 Task: Filter the products by "Recently viewed products"
Action: Mouse scrolled (430, 239) with delta (0, 0)
Screenshot: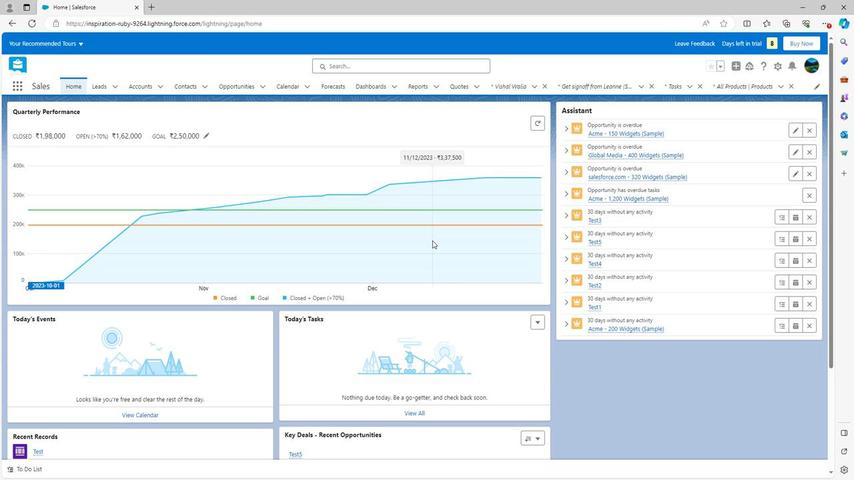 
Action: Mouse scrolled (430, 239) with delta (0, 0)
Screenshot: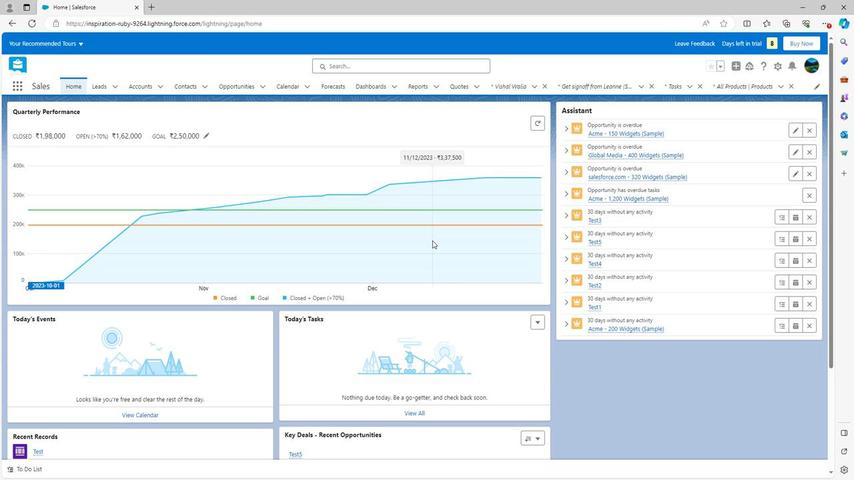 
Action: Mouse scrolled (430, 239) with delta (0, 0)
Screenshot: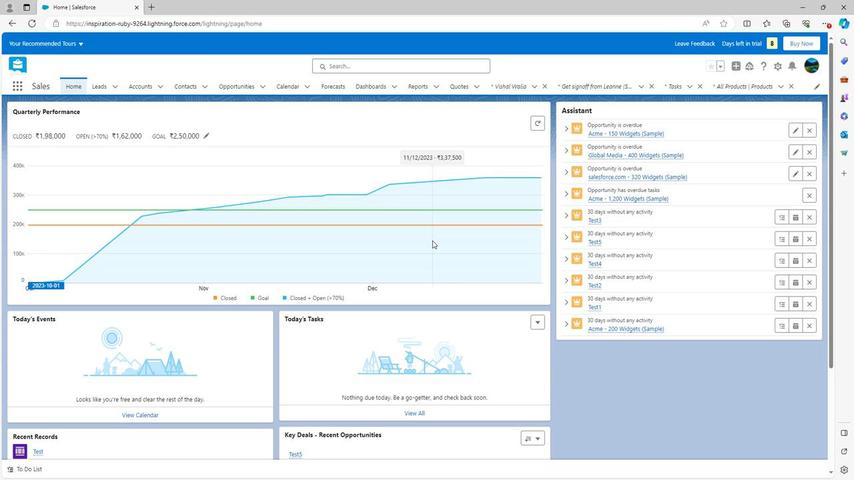 
Action: Mouse scrolled (430, 239) with delta (0, 0)
Screenshot: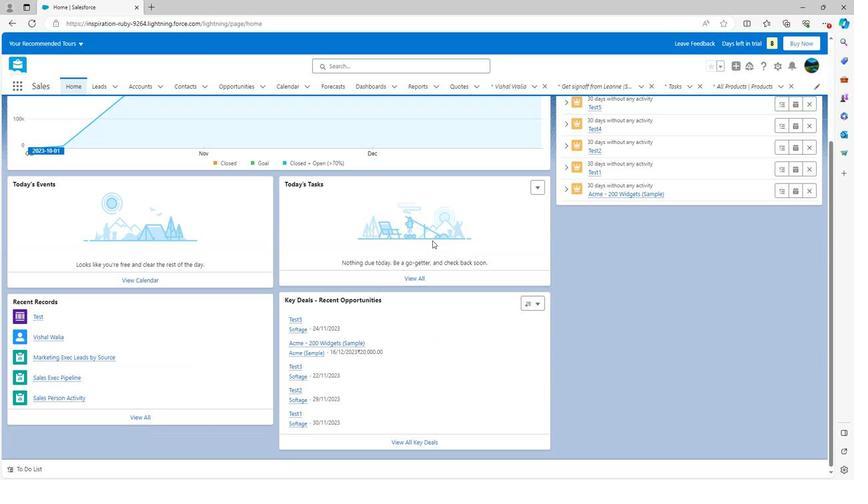 
Action: Mouse scrolled (430, 239) with delta (0, 0)
Screenshot: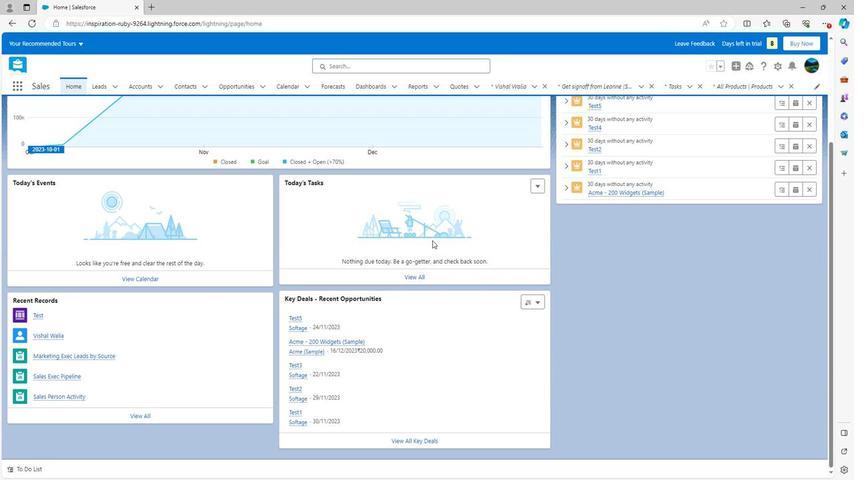 
Action: Mouse scrolled (430, 239) with delta (0, 0)
Screenshot: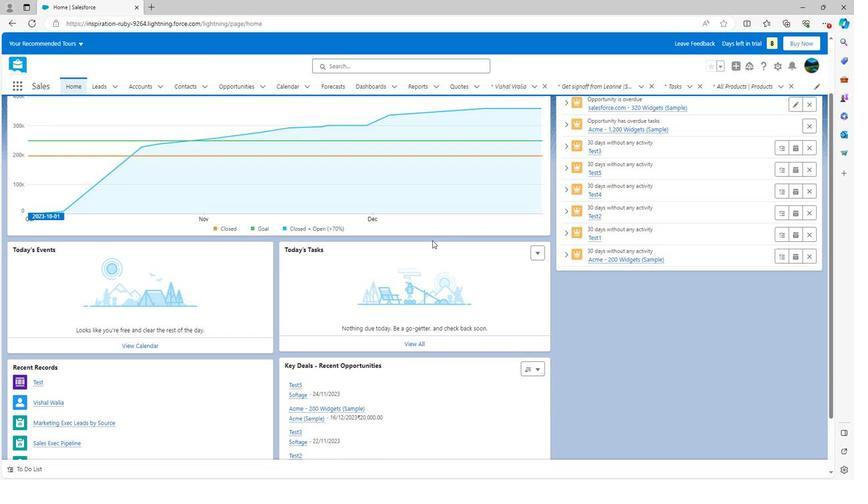 
Action: Mouse scrolled (430, 239) with delta (0, 0)
Screenshot: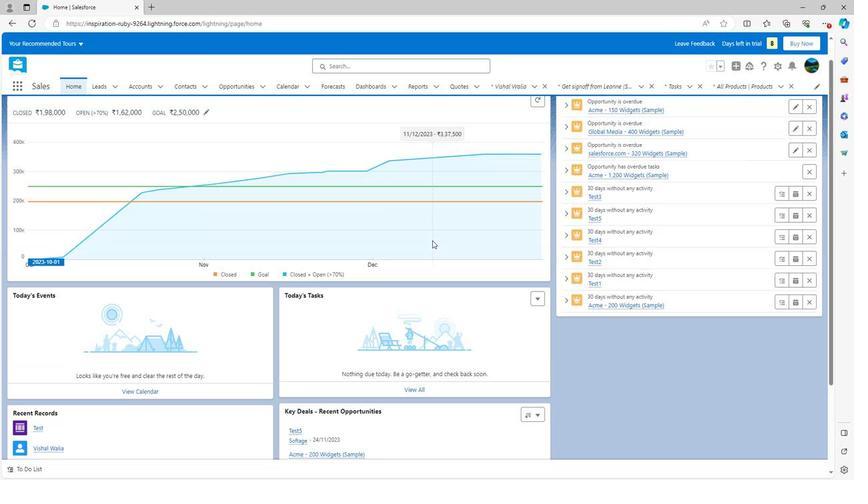 
Action: Mouse scrolled (430, 239) with delta (0, 0)
Screenshot: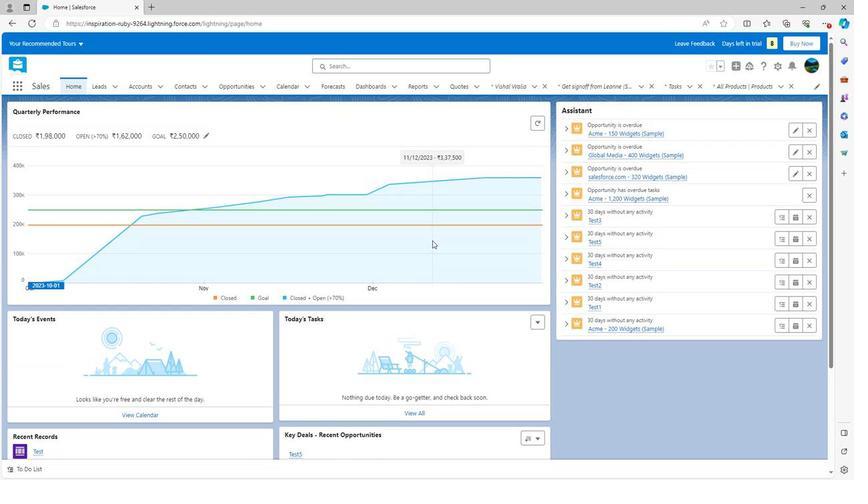 
Action: Mouse moved to (723, 86)
Screenshot: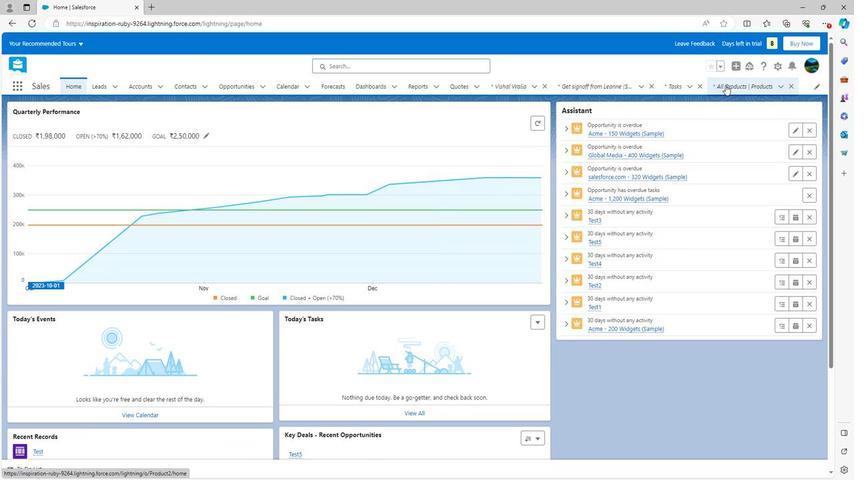 
Action: Mouse pressed left at (723, 86)
Screenshot: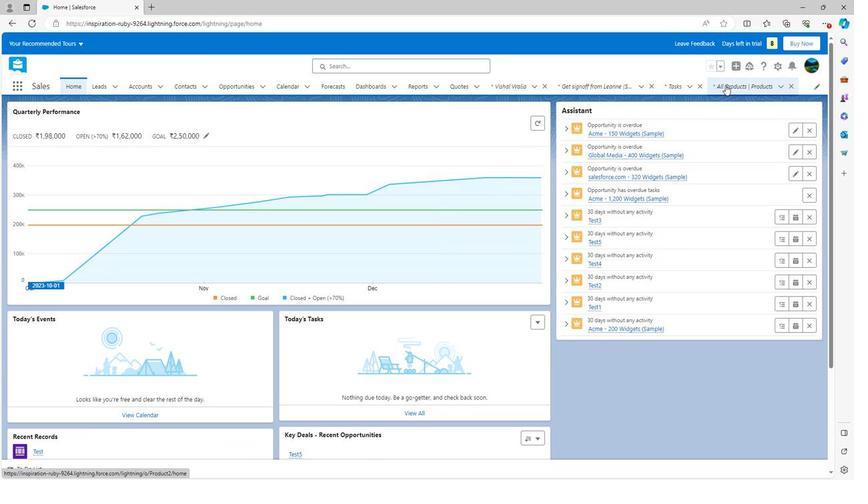 
Action: Mouse moved to (96, 115)
Screenshot: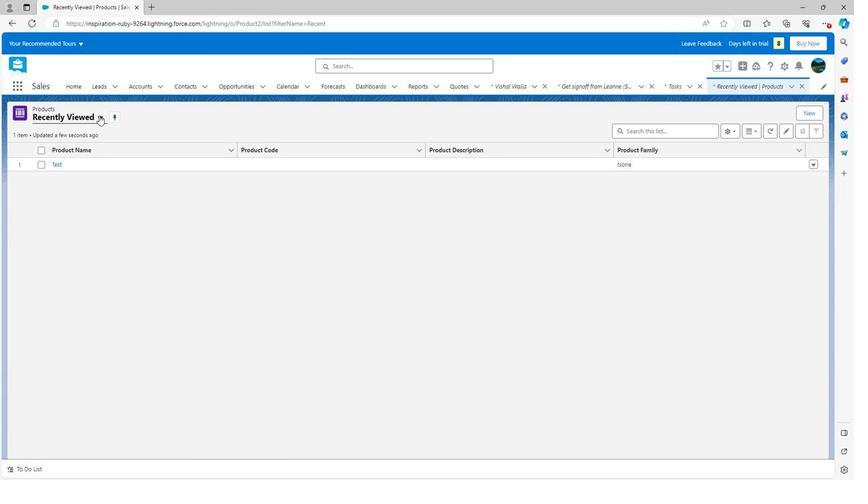 
Action: Mouse pressed left at (96, 115)
Screenshot: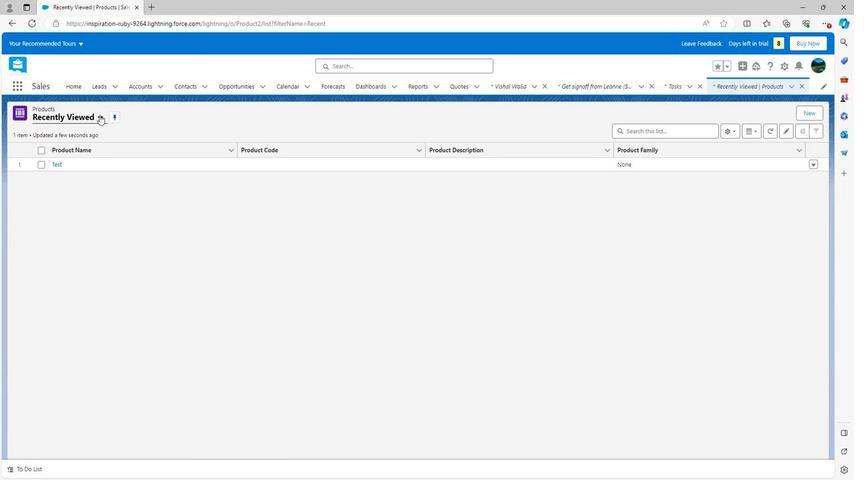 
Action: Mouse moved to (83, 164)
Screenshot: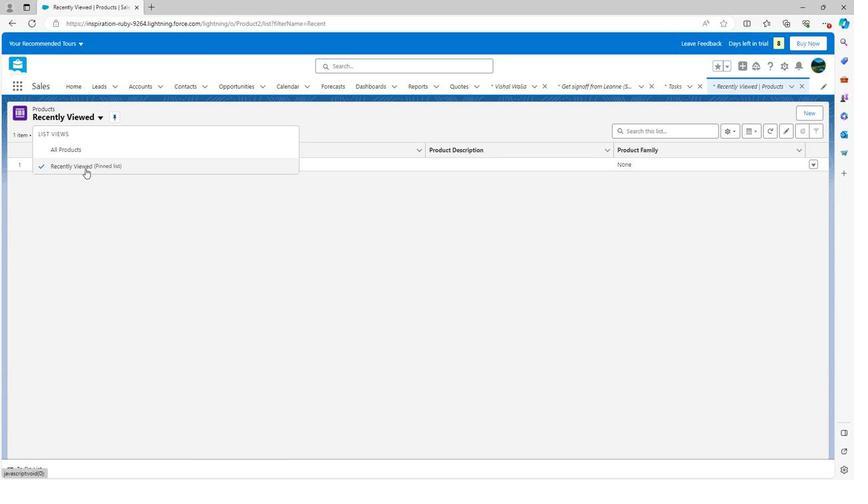 
Action: Mouse pressed left at (83, 164)
Screenshot: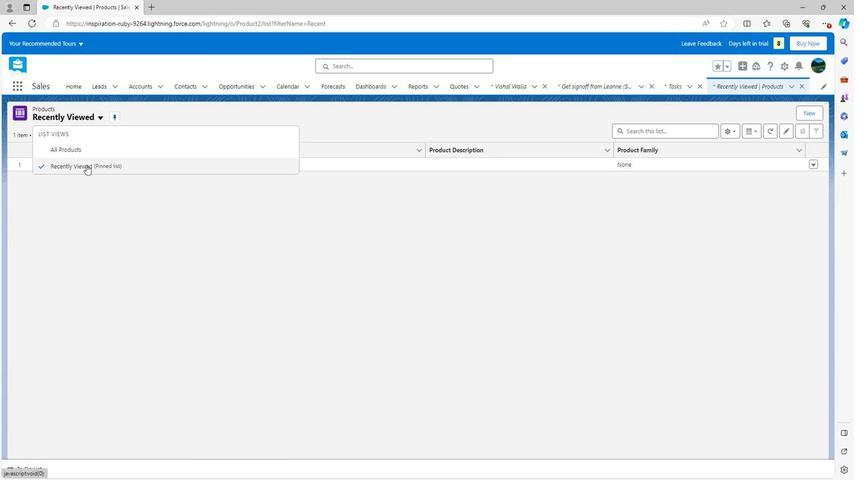 
Action: Mouse moved to (730, 83)
Screenshot: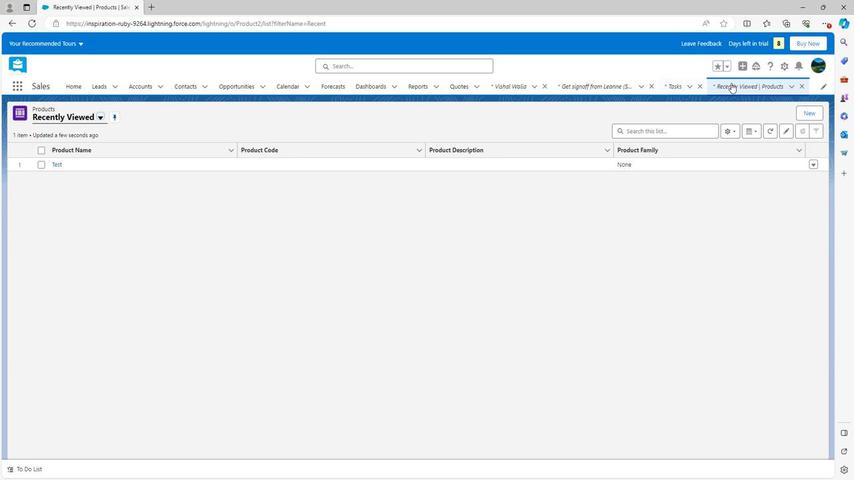 
Action: Mouse pressed left at (730, 83)
Screenshot: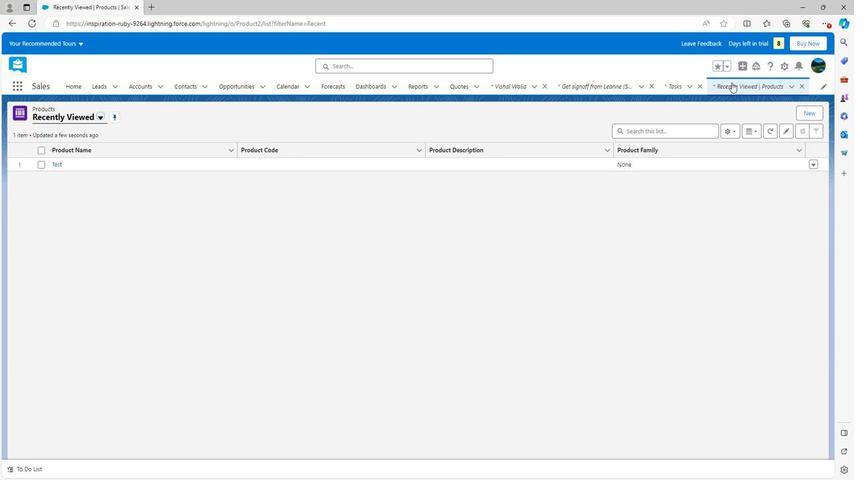 
Action: Mouse moved to (96, 117)
Screenshot: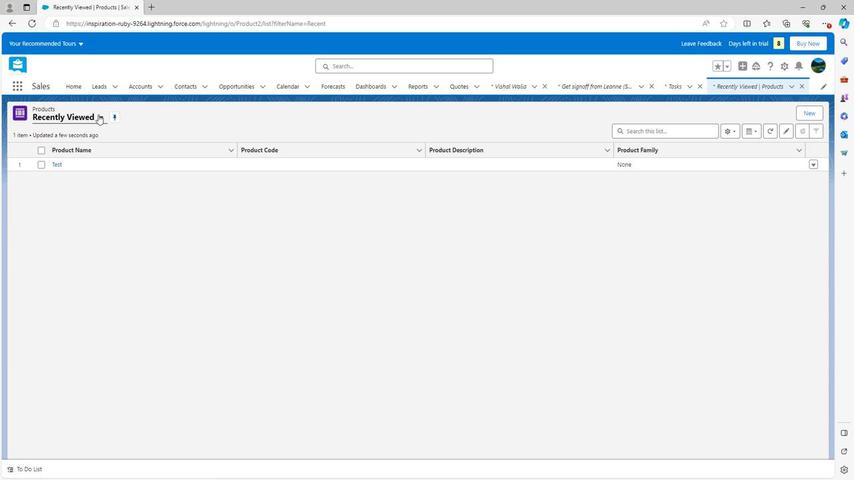 
Action: Mouse pressed left at (96, 117)
Screenshot: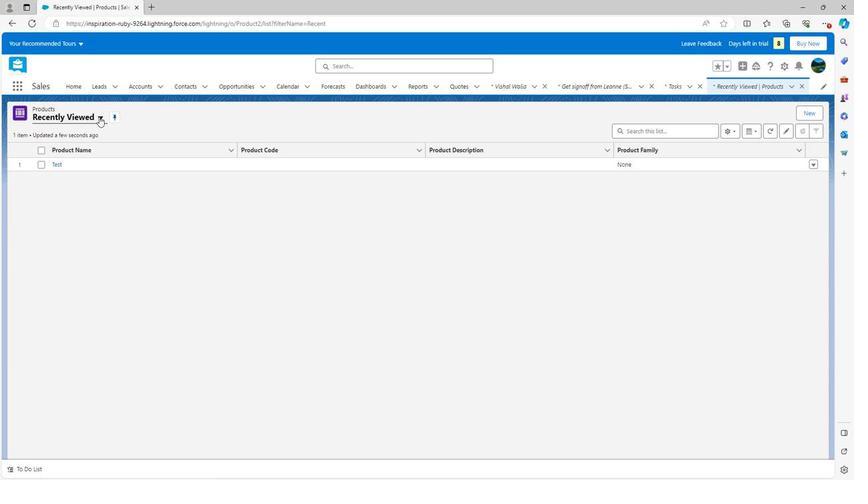 
Action: Mouse moved to (74, 146)
Screenshot: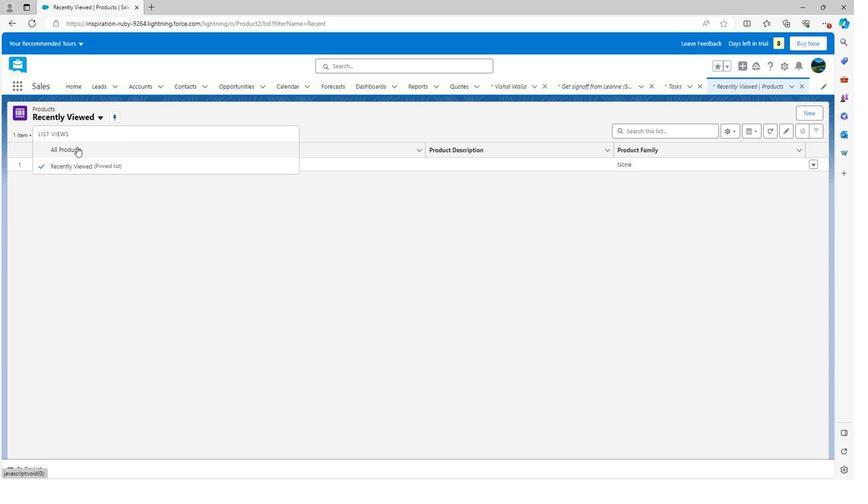 
Action: Mouse pressed left at (74, 146)
Screenshot: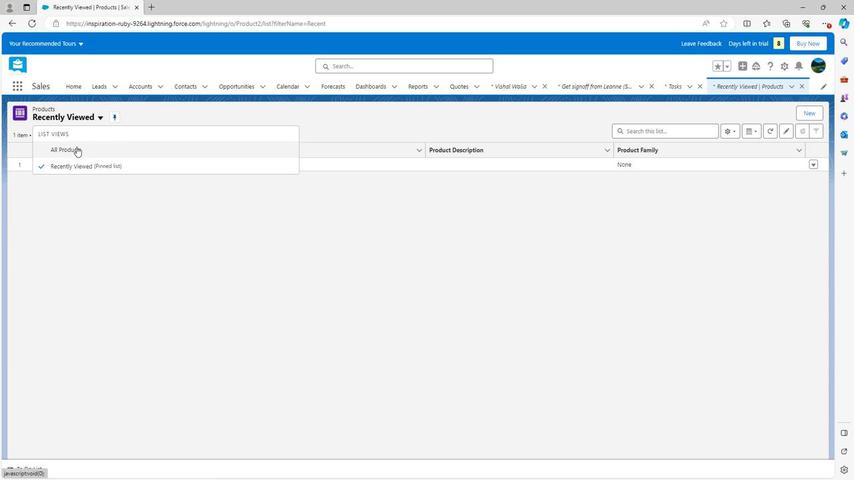 
Action: Mouse moved to (73, 146)
Screenshot: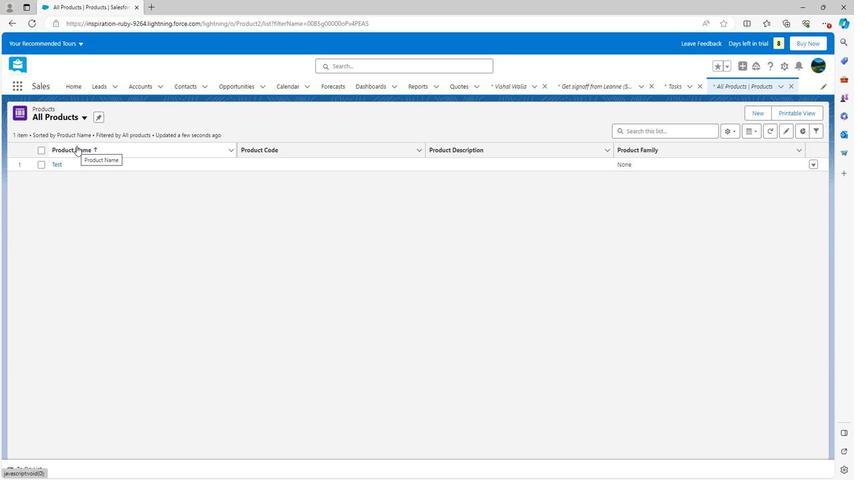 
